 Task: Create Card Data Backup and Recovery Review in Board Data Analytics Platforms and Tools to Workspace Business Travel Services. Create Card Anthropology Conference Review in Board Brand Positioning and Messaging Development to Workspace Business Travel Services. Create Card Software Development Planning in Board Business Model Revenue Forecasting and Modeling to Workspace Business Travel Services
Action: Mouse moved to (209, 173)
Screenshot: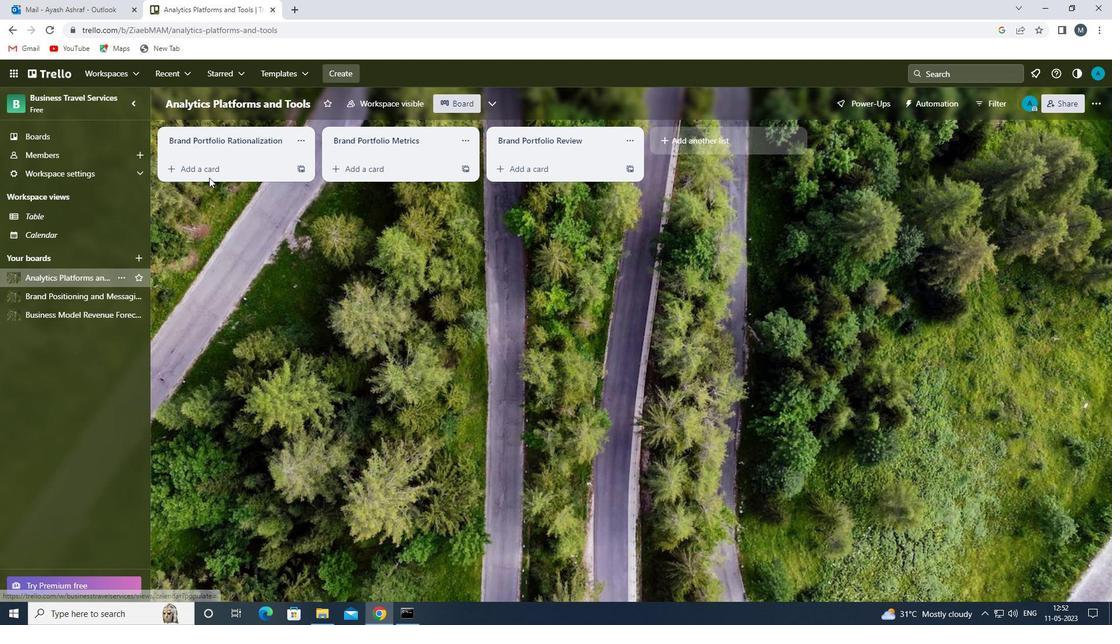 
Action: Mouse pressed left at (209, 173)
Screenshot: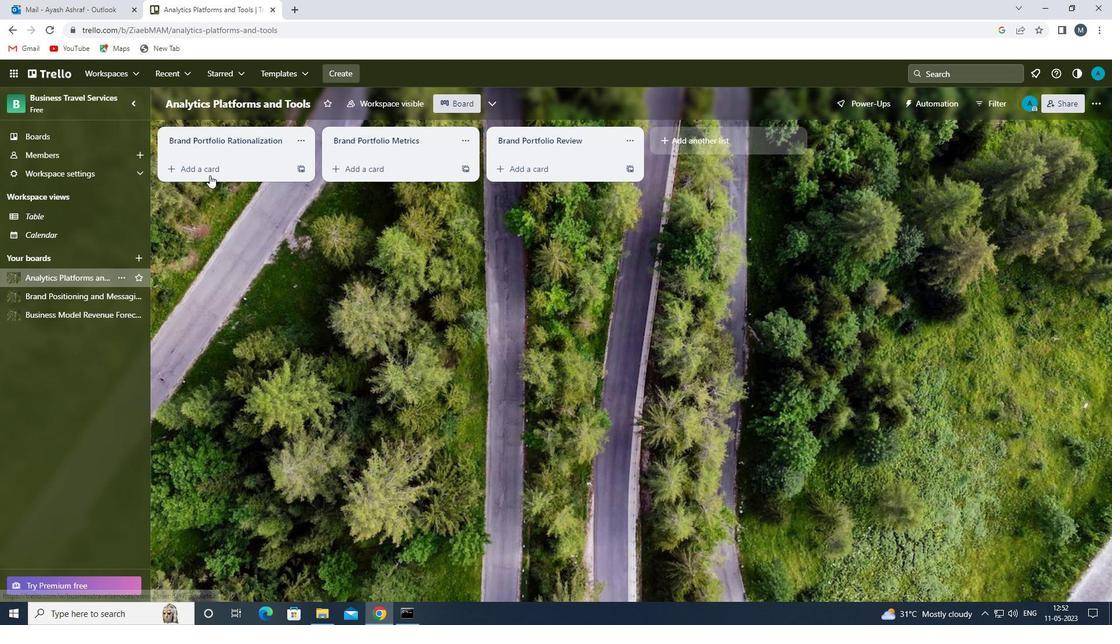 
Action: Mouse moved to (214, 174)
Screenshot: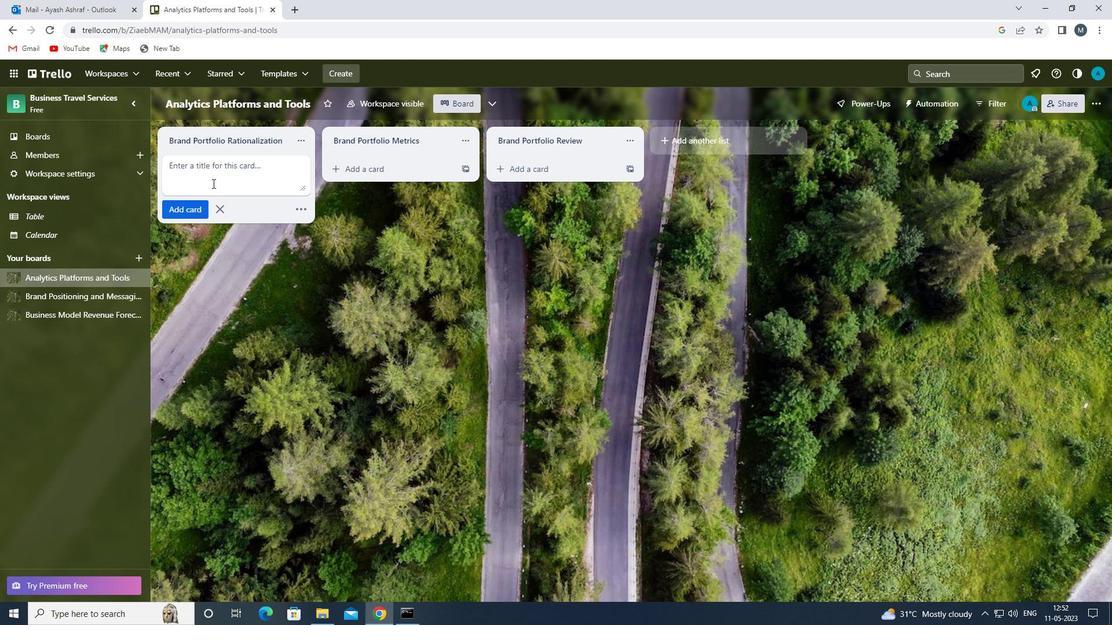 
Action: Mouse pressed left at (214, 174)
Screenshot: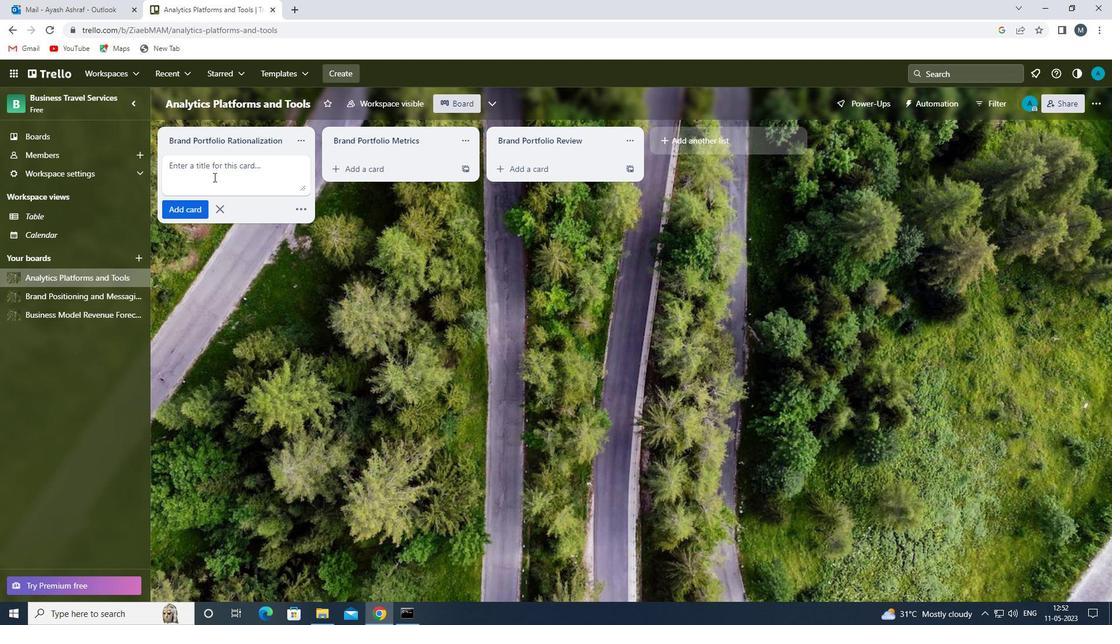 
Action: Key pressed <Key.shift>DATA<Key.space><Key.shift>BACKUP<Key.space>AND<Key.space><Key.shift>RECOVERY<Key.space>R<Key.shift>E<Key.backspace><Key.backspace><Key.backspace><Key.space><Key.shift>REVIEW<Key.space>
Screenshot: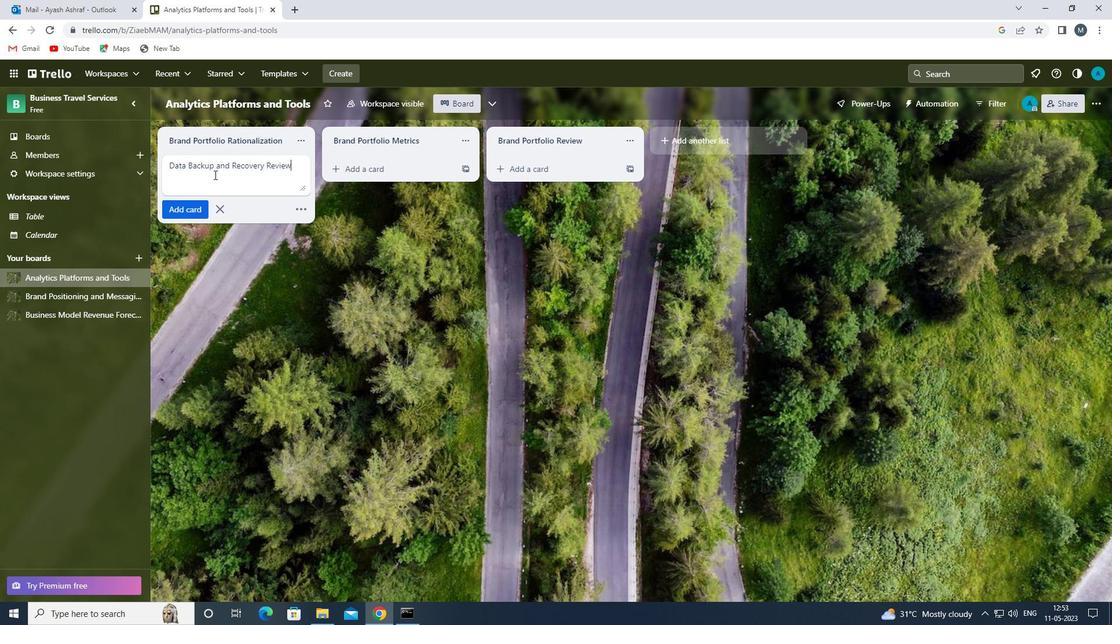
Action: Mouse moved to (180, 209)
Screenshot: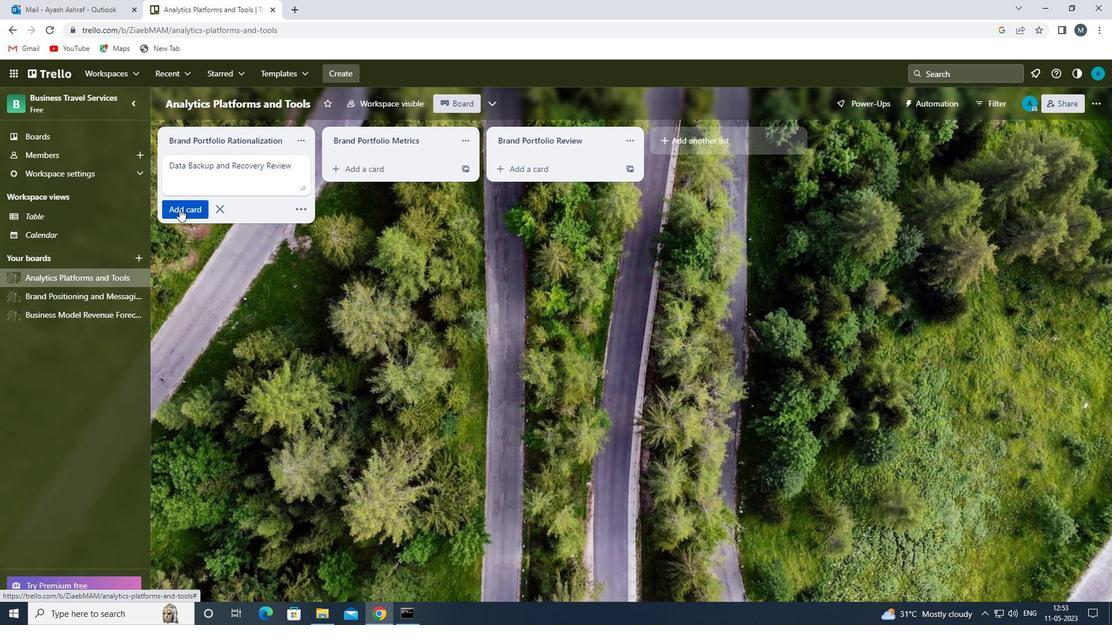 
Action: Mouse pressed left at (180, 209)
Screenshot: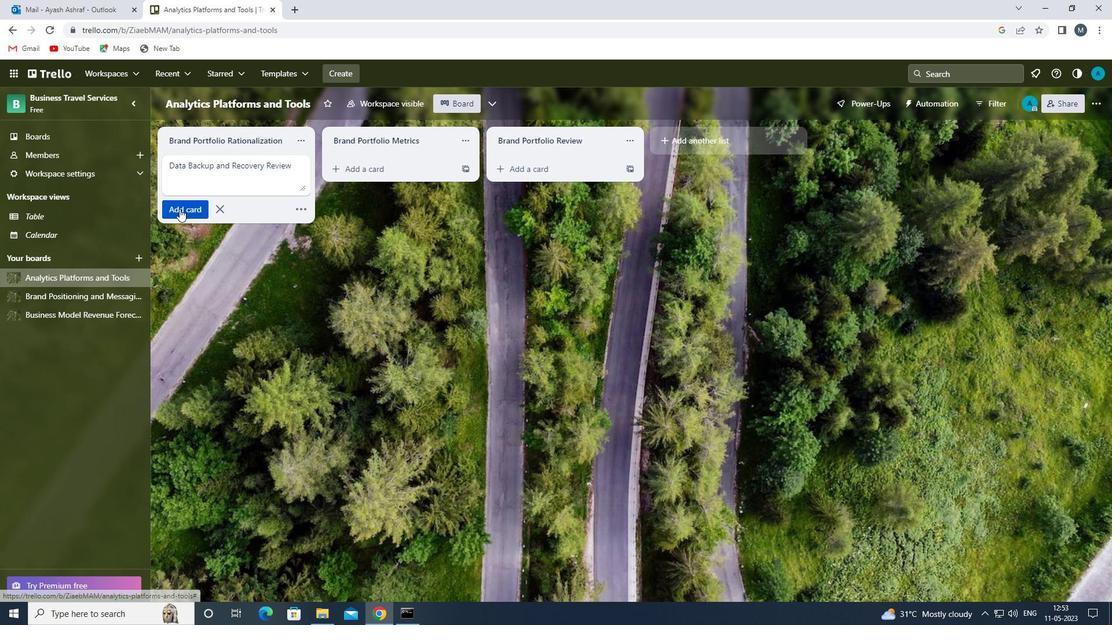 
Action: Mouse moved to (217, 236)
Screenshot: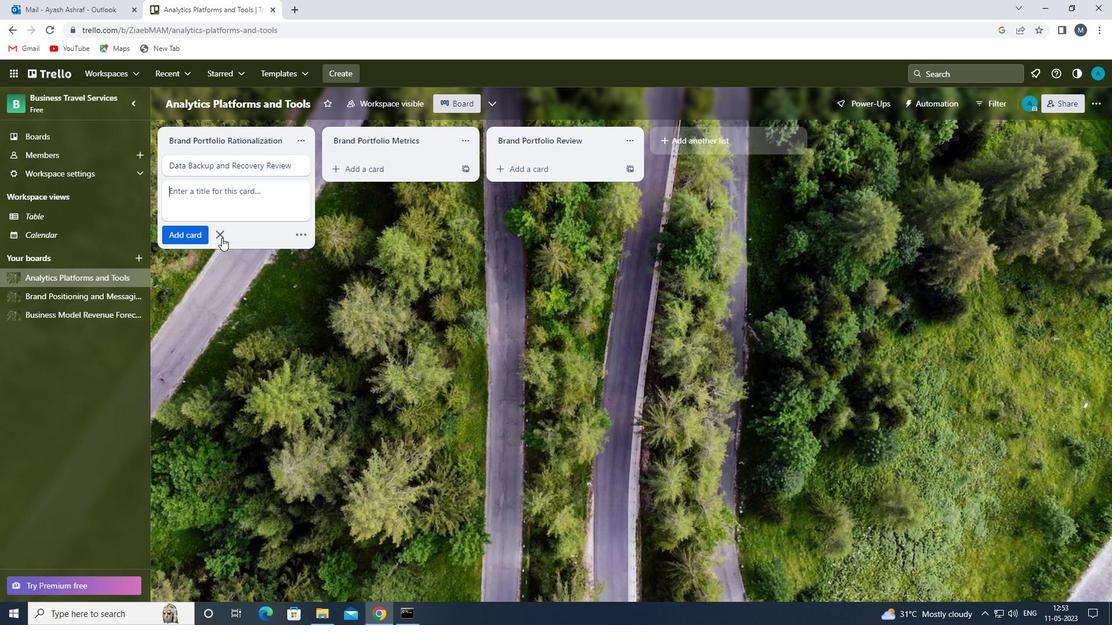 
Action: Mouse pressed left at (217, 236)
Screenshot: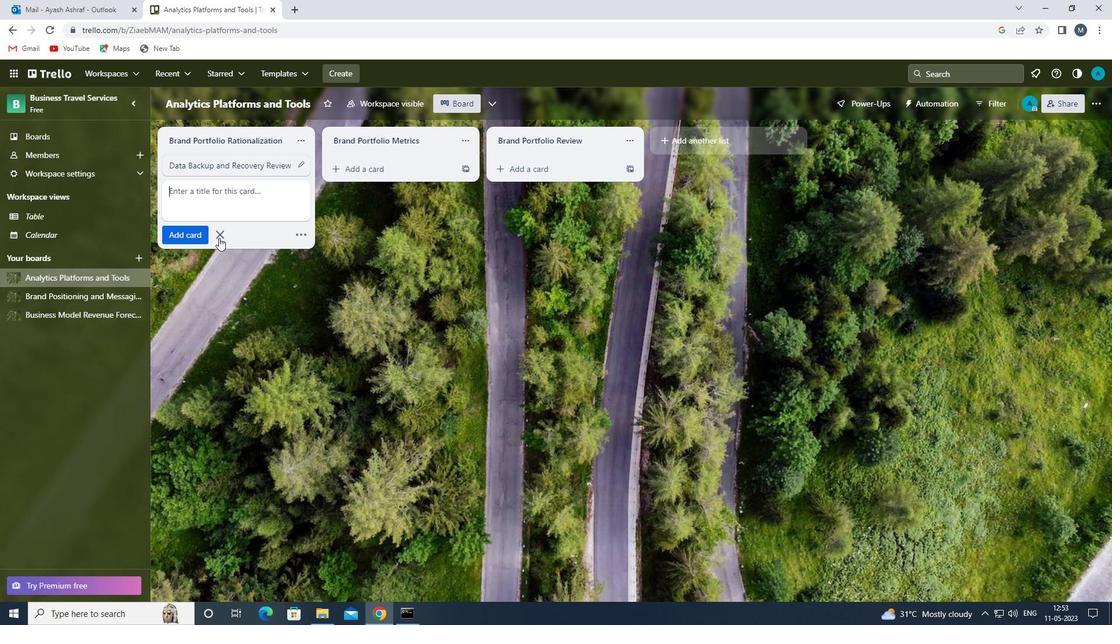 
Action: Mouse moved to (52, 293)
Screenshot: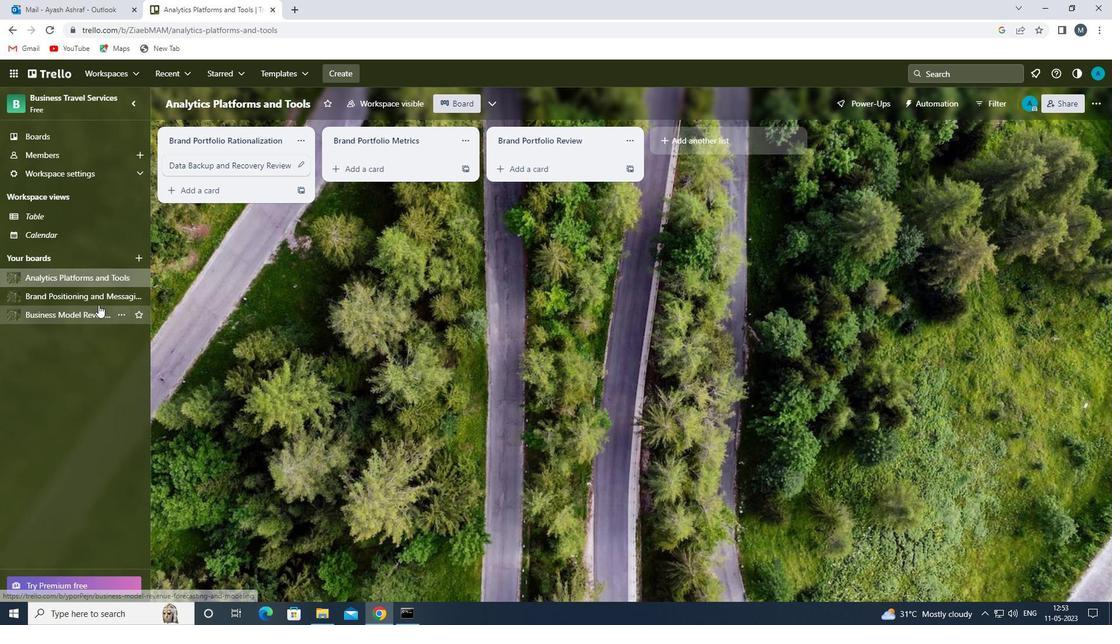 
Action: Mouse pressed left at (52, 293)
Screenshot: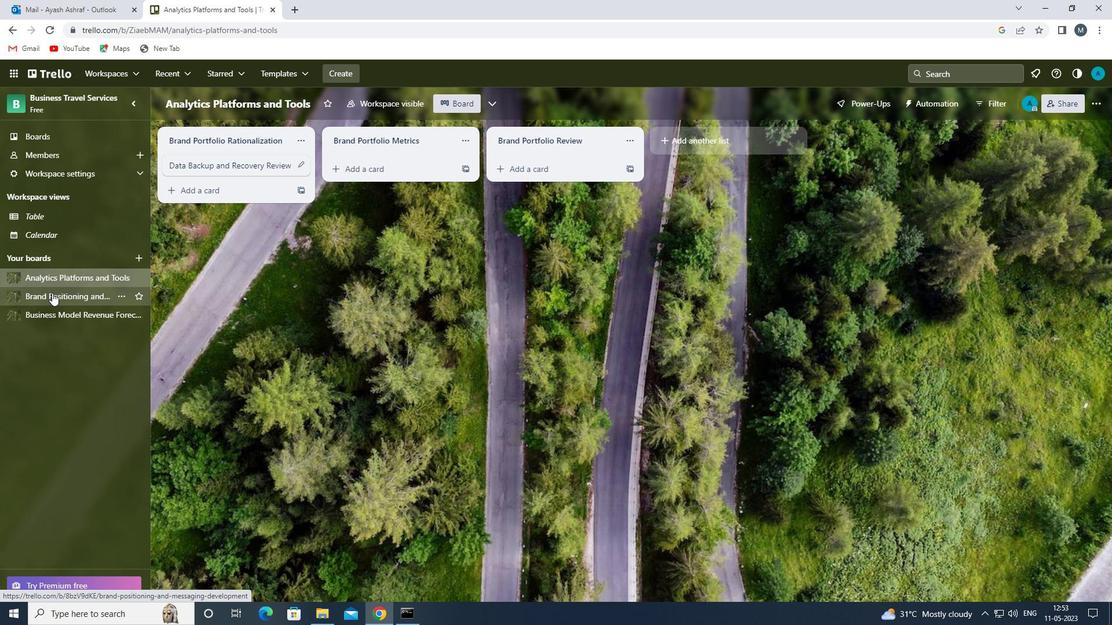 
Action: Mouse moved to (194, 172)
Screenshot: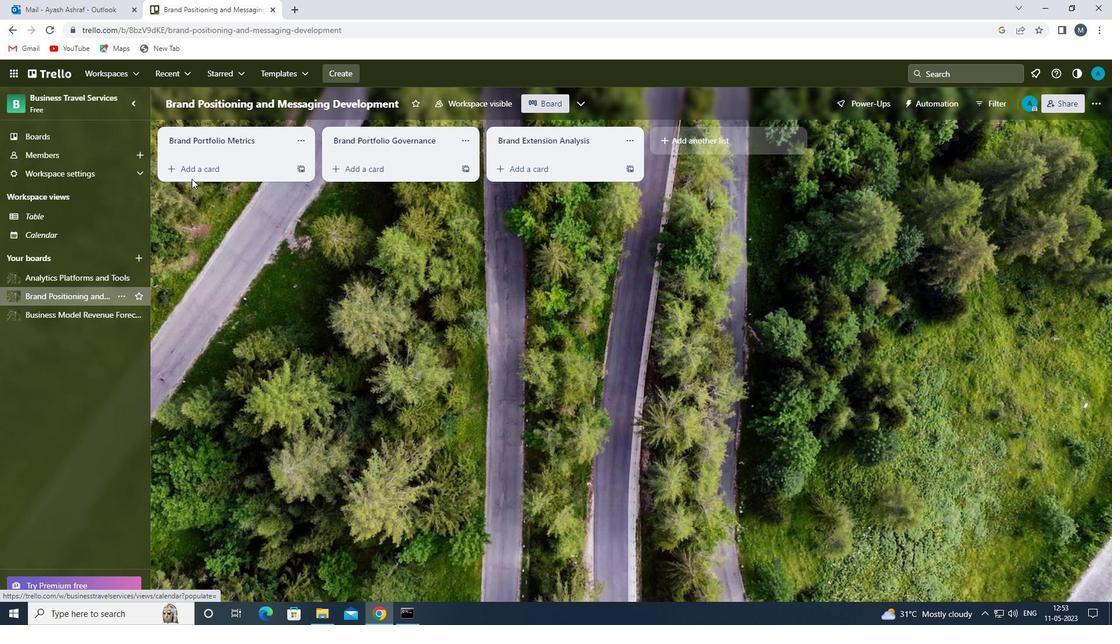 
Action: Mouse pressed left at (194, 172)
Screenshot: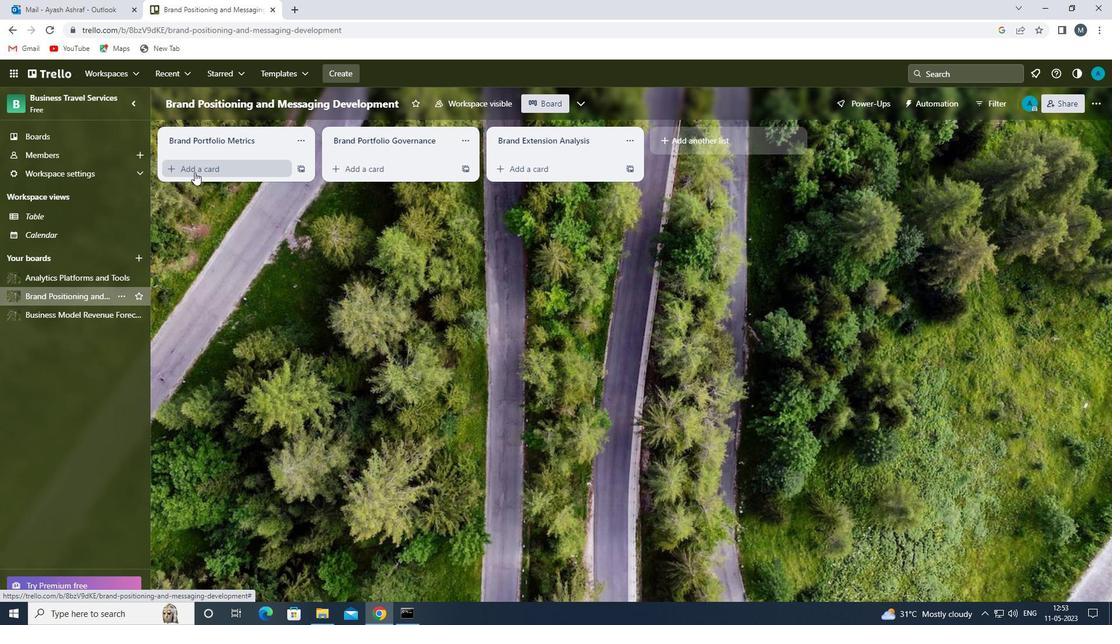 
Action: Mouse moved to (207, 172)
Screenshot: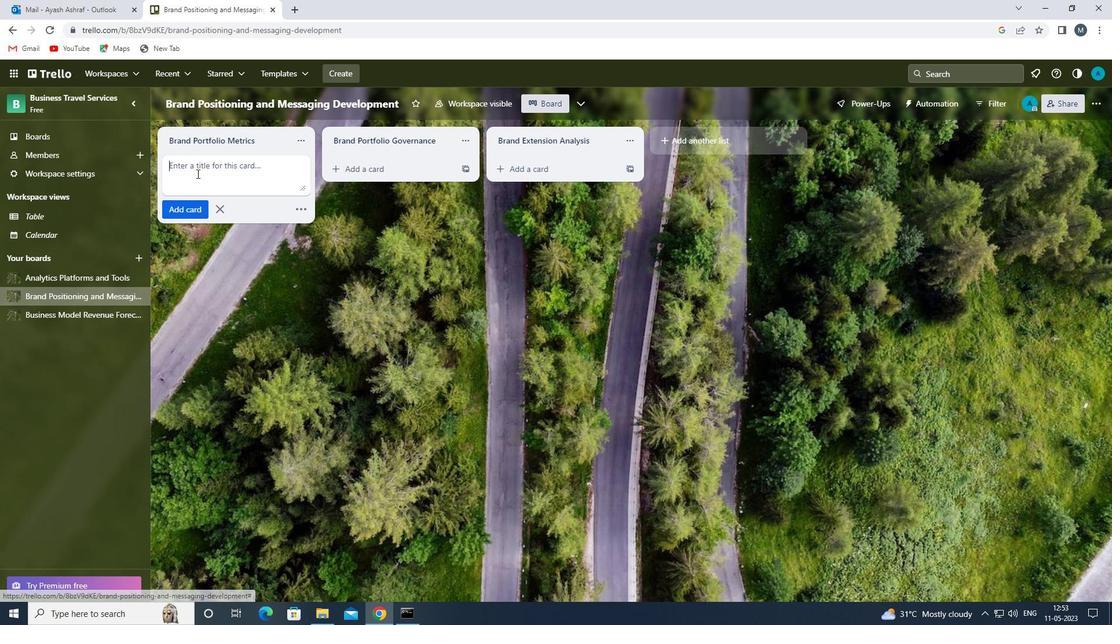 
Action: Mouse pressed left at (207, 172)
Screenshot: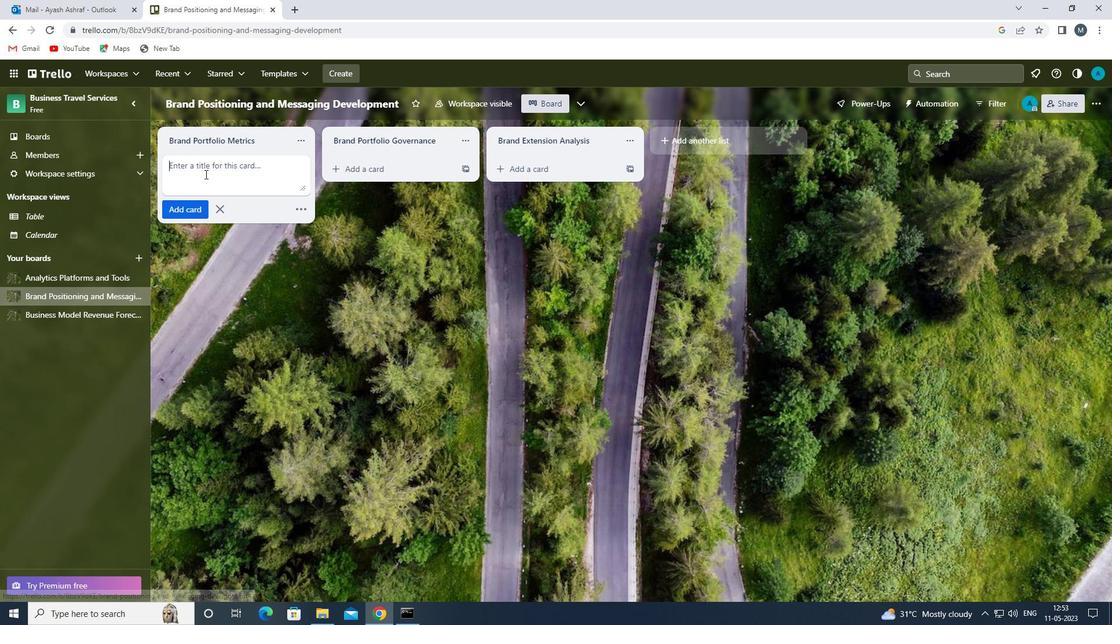 
Action: Key pressed <Key.shift>ANTR<Key.backspace><Key.backspace>THROPOLGY<Key.space><Key.shift>CONFERENCE<Key.space><Key.shift>REVIEW<Key.space>
Screenshot: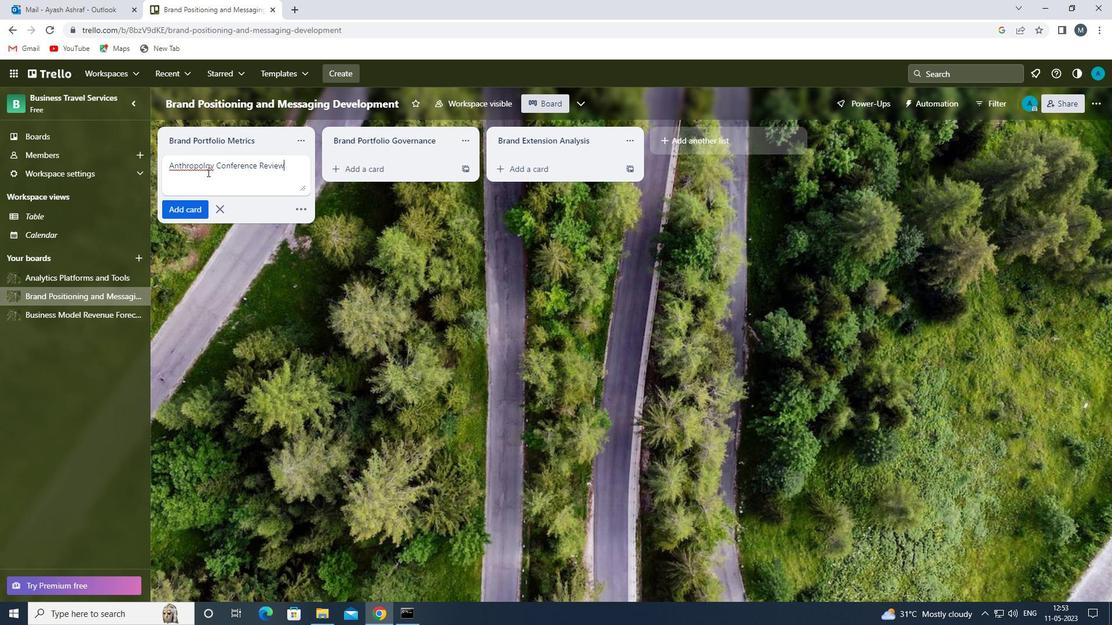 
Action: Mouse moved to (203, 163)
Screenshot: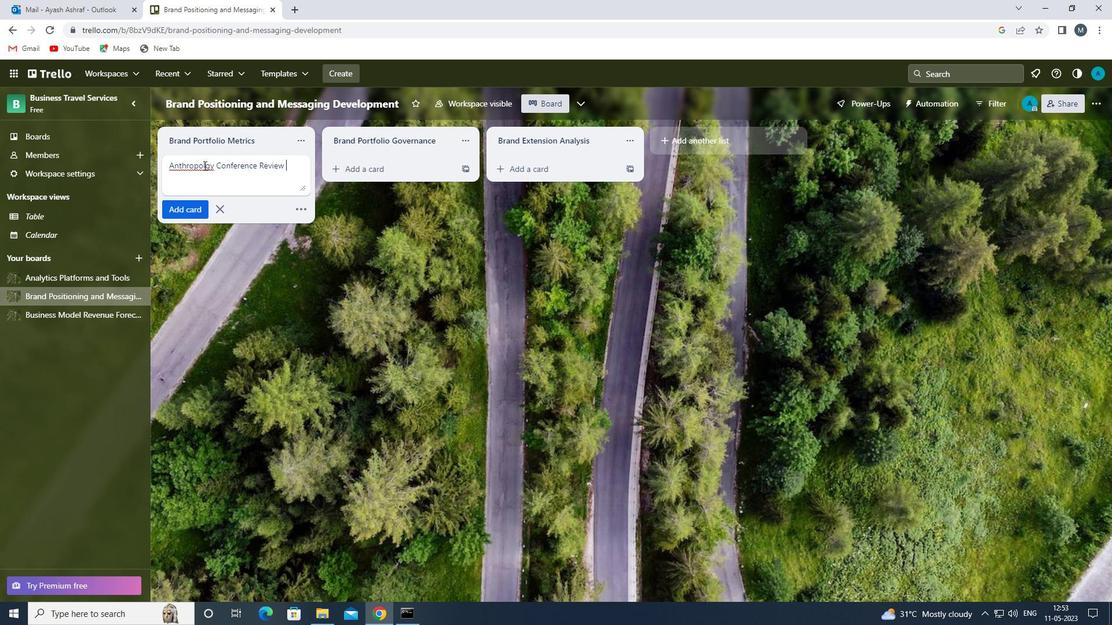 
Action: Mouse pressed left at (203, 163)
Screenshot: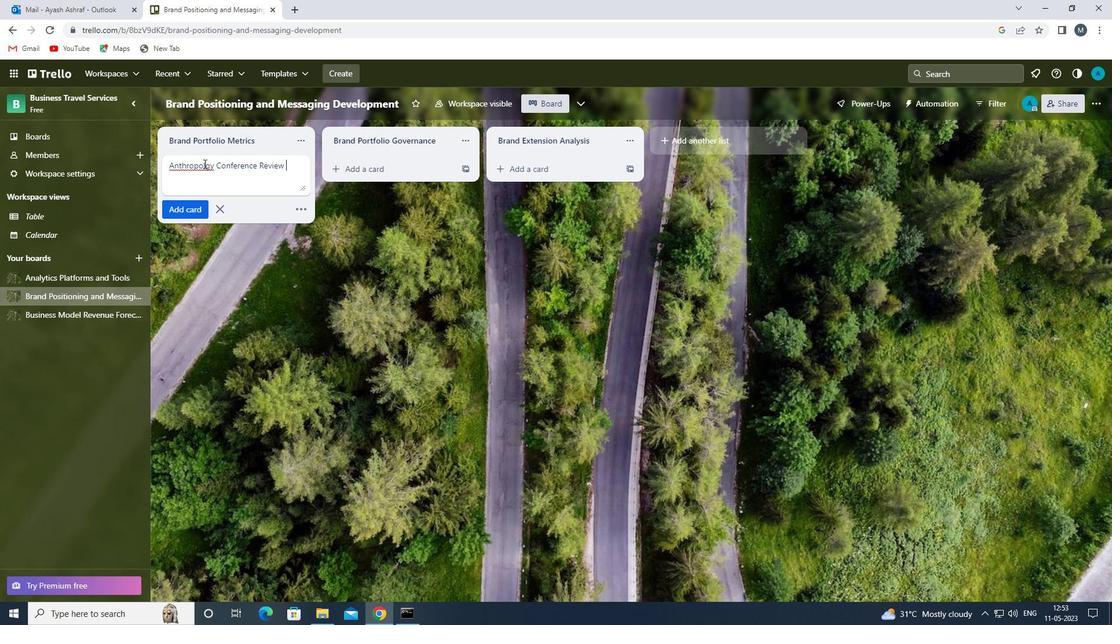 
Action: Mouse moved to (204, 165)
Screenshot: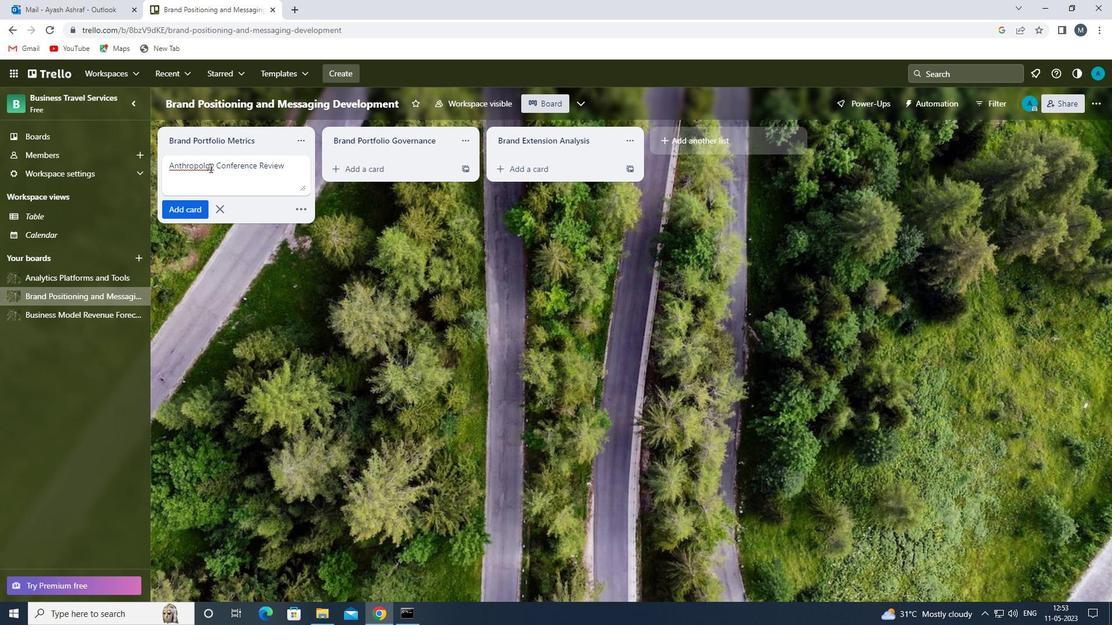 
Action: Mouse pressed left at (204, 165)
Screenshot: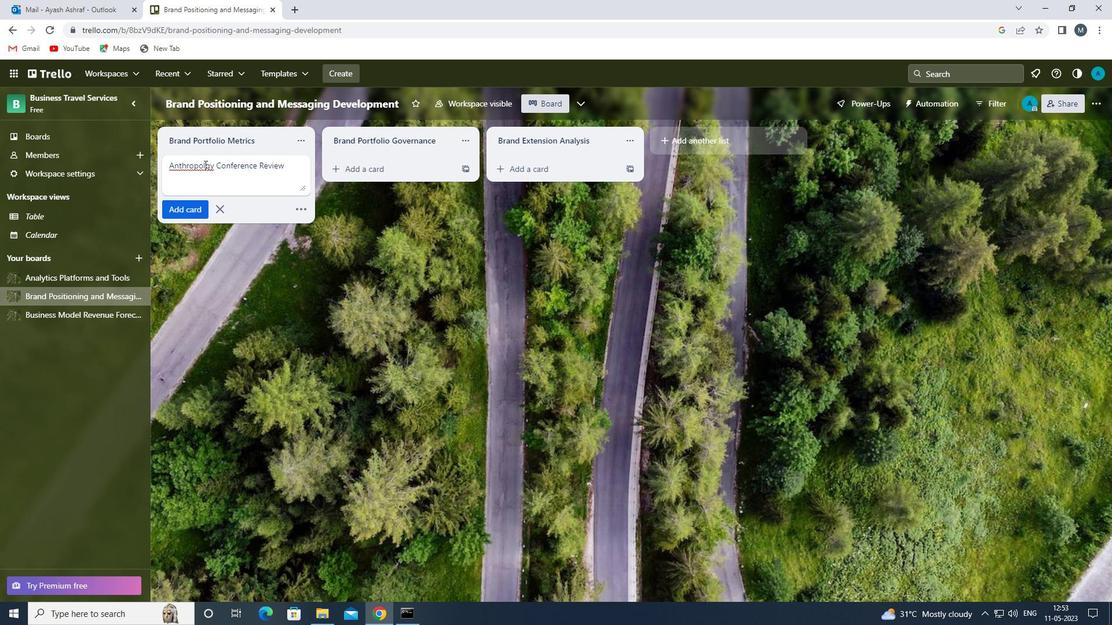 
Action: Mouse moved to (206, 168)
Screenshot: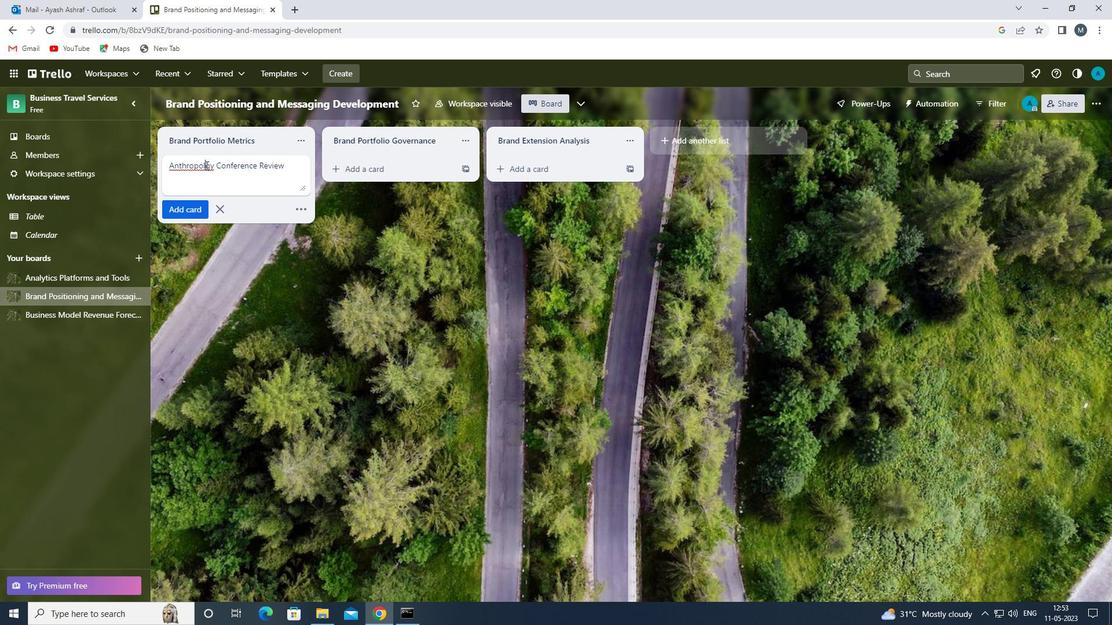 
Action: Key pressed O
Screenshot: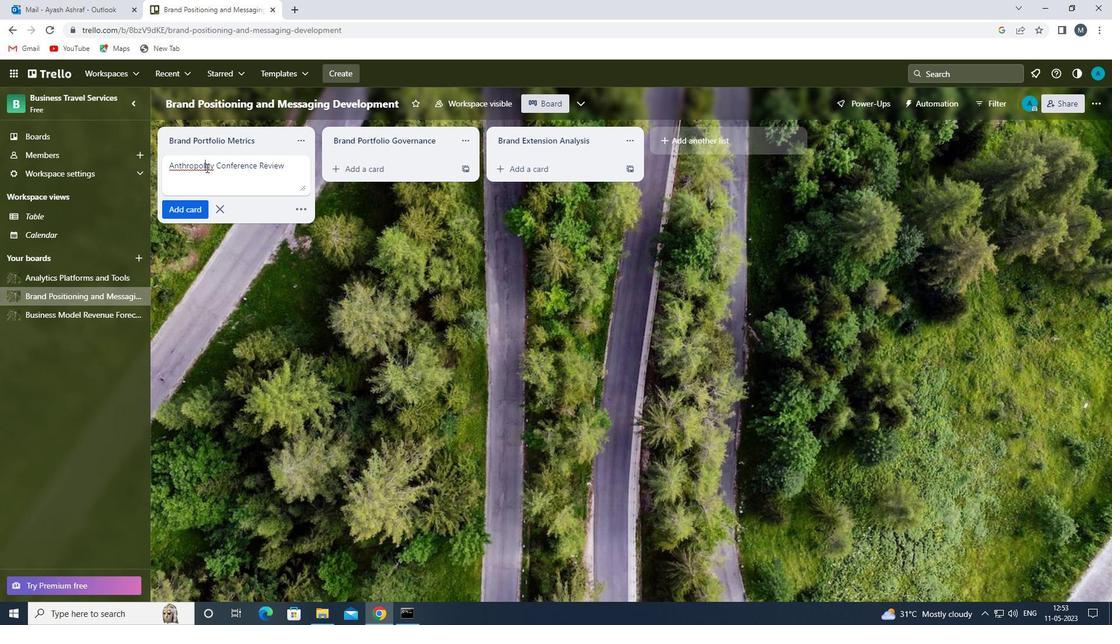 
Action: Mouse moved to (184, 210)
Screenshot: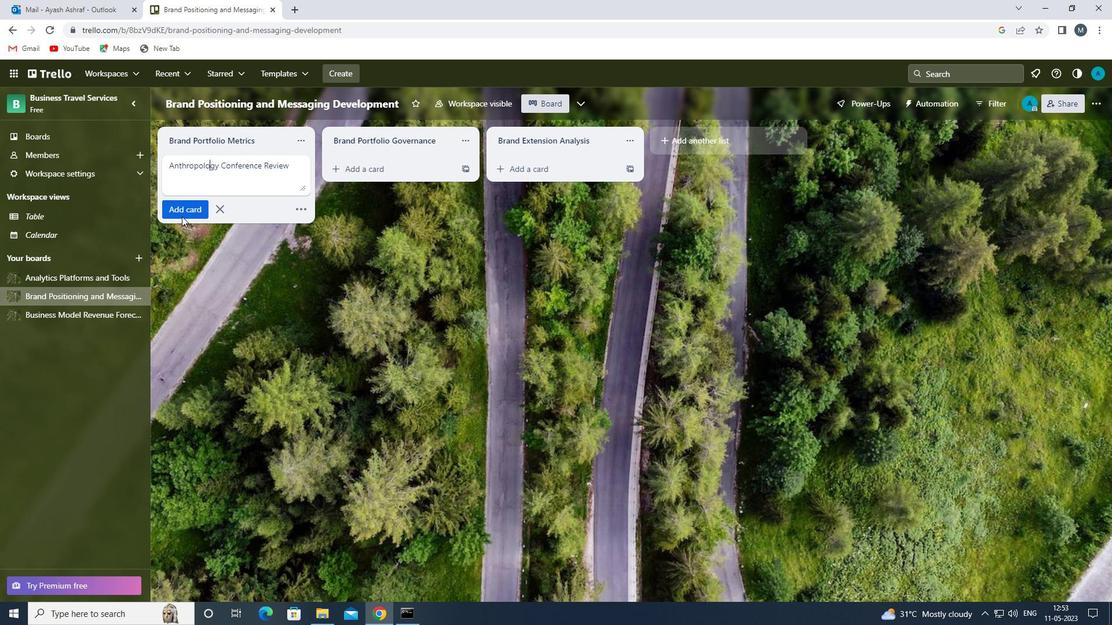 
Action: Mouse pressed left at (184, 210)
Screenshot: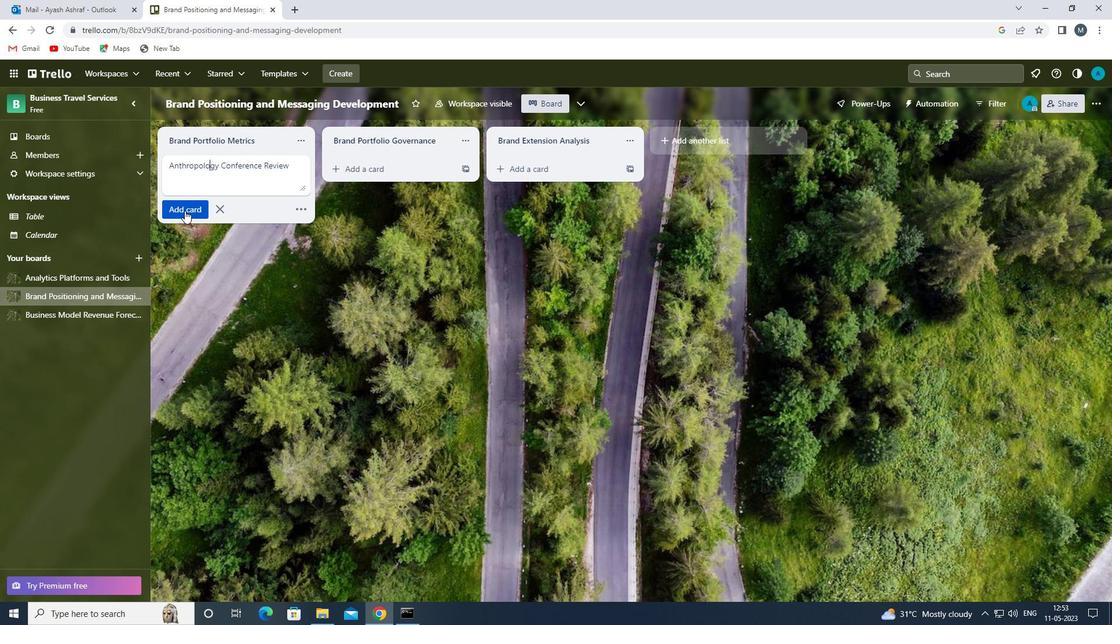 
Action: Mouse moved to (207, 268)
Screenshot: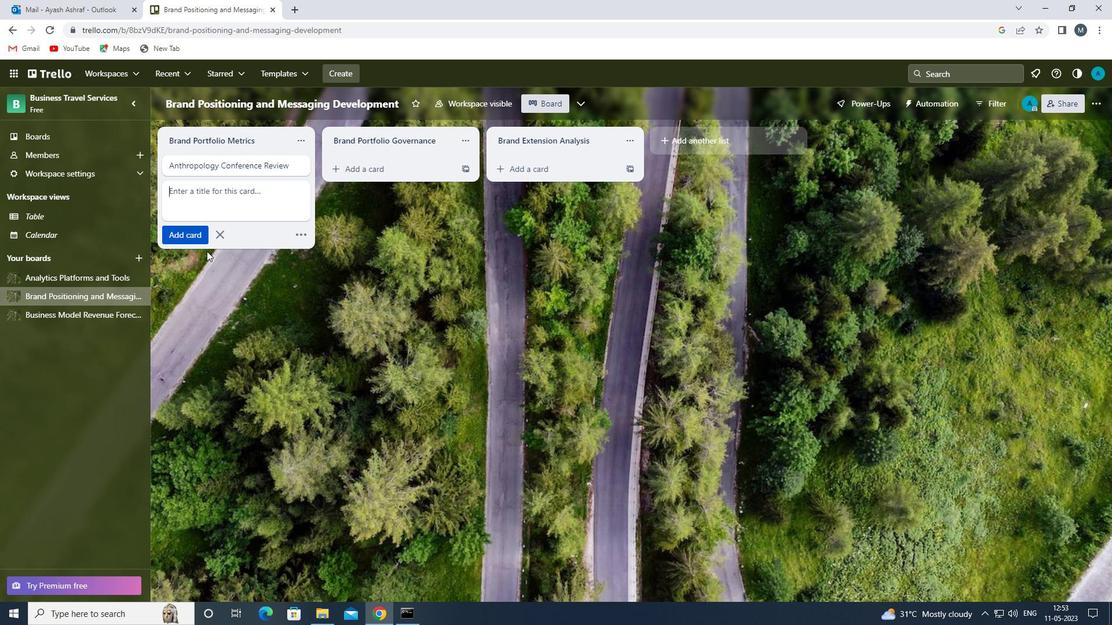 
Action: Mouse pressed left at (207, 268)
Screenshot: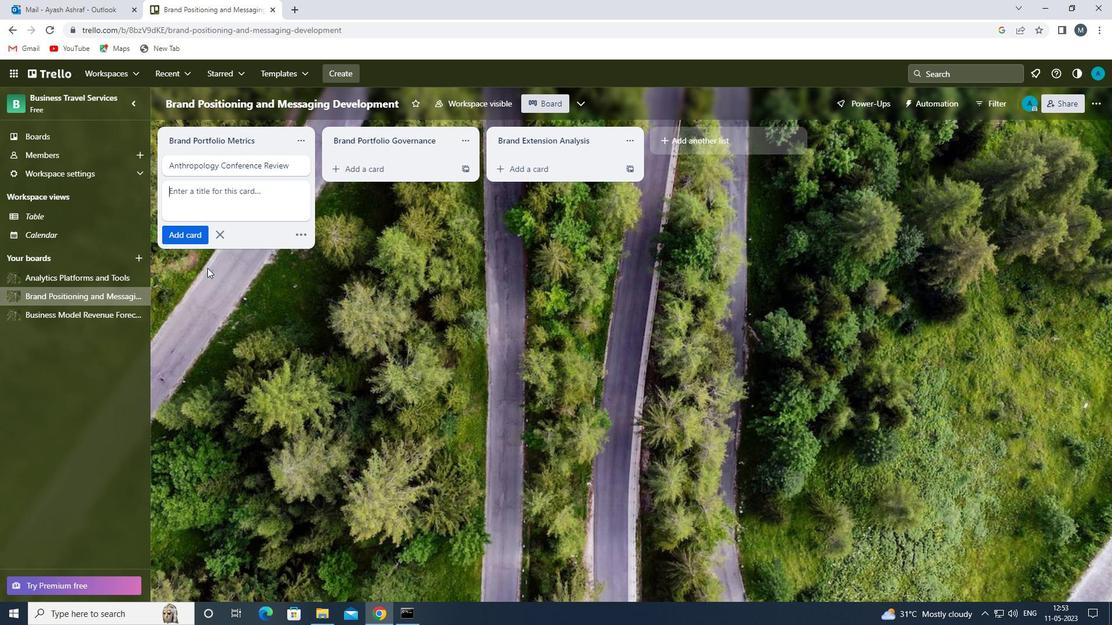 
Action: Mouse moved to (58, 315)
Screenshot: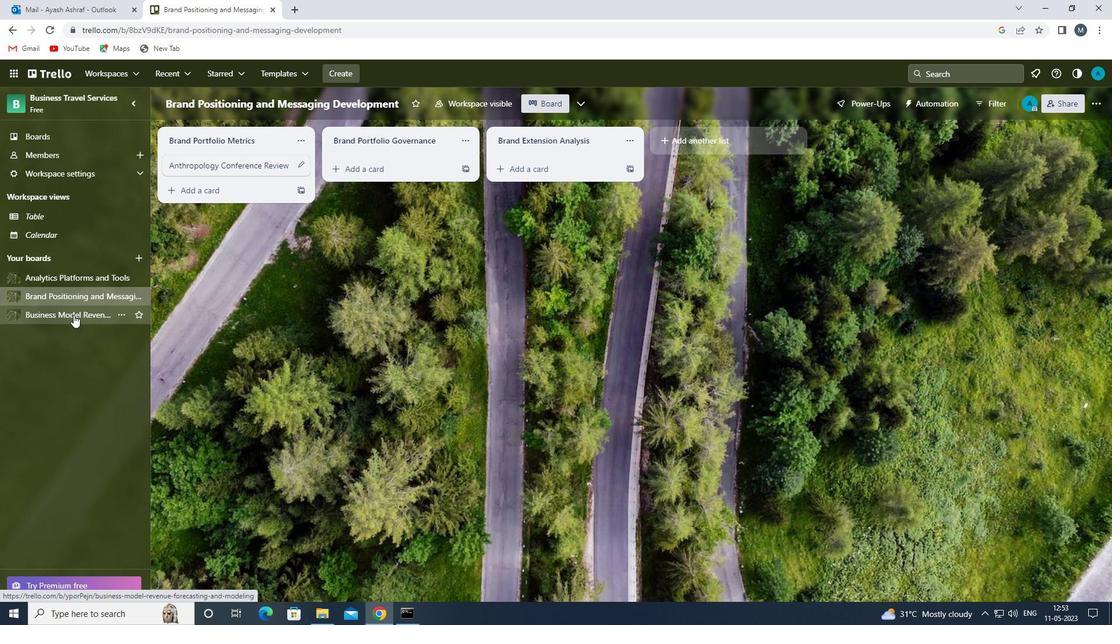 
Action: Mouse pressed left at (58, 315)
Screenshot: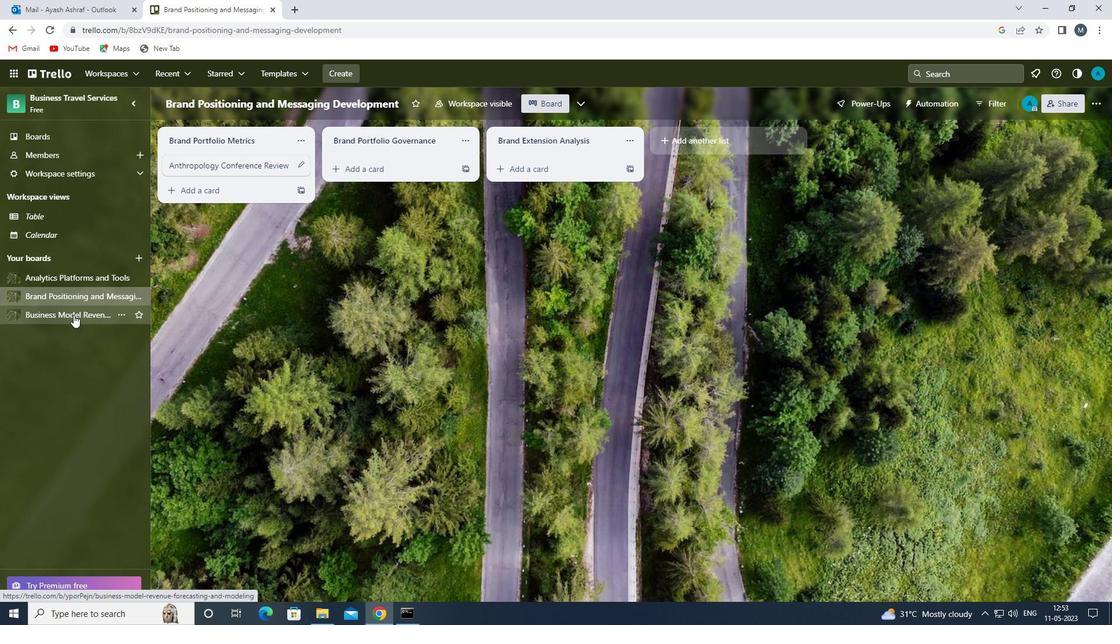 
Action: Mouse moved to (203, 169)
Screenshot: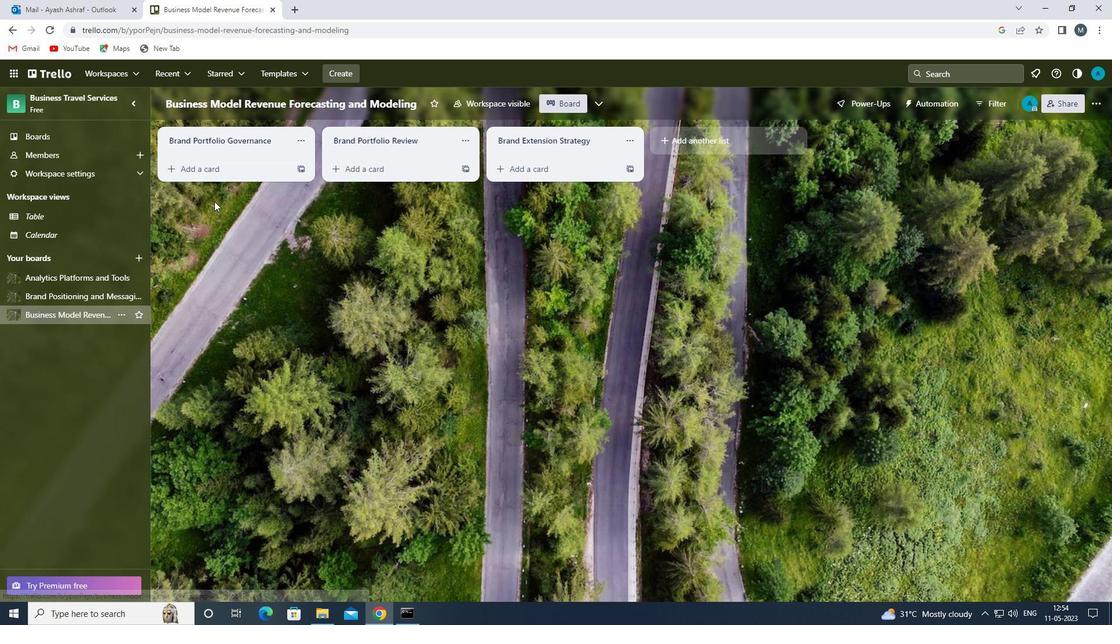 
Action: Mouse pressed left at (203, 169)
Screenshot: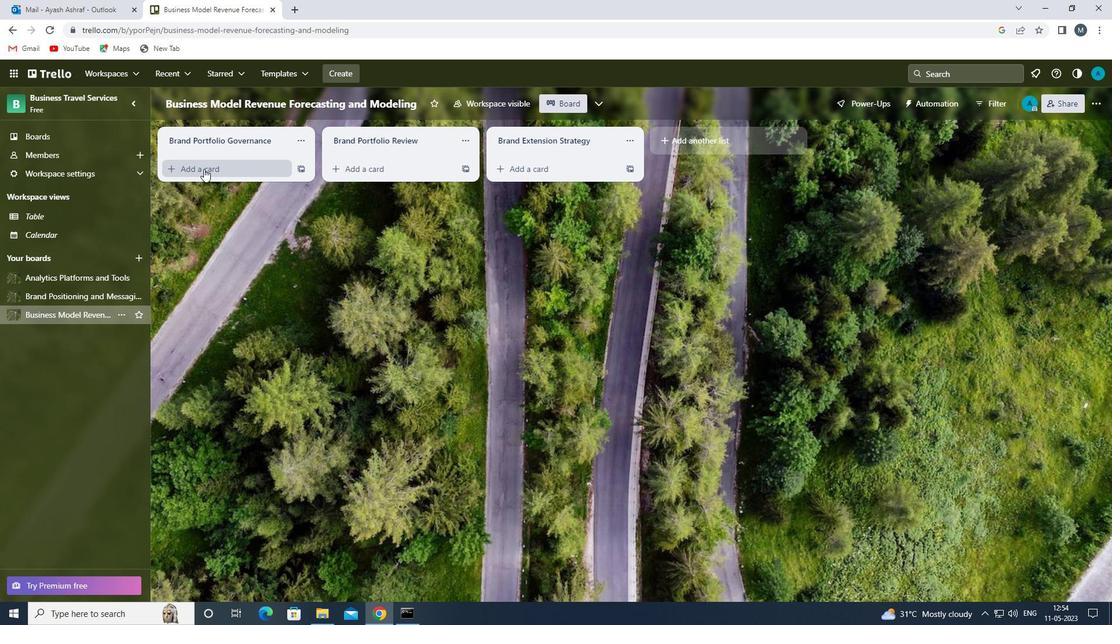 
Action: Mouse moved to (213, 177)
Screenshot: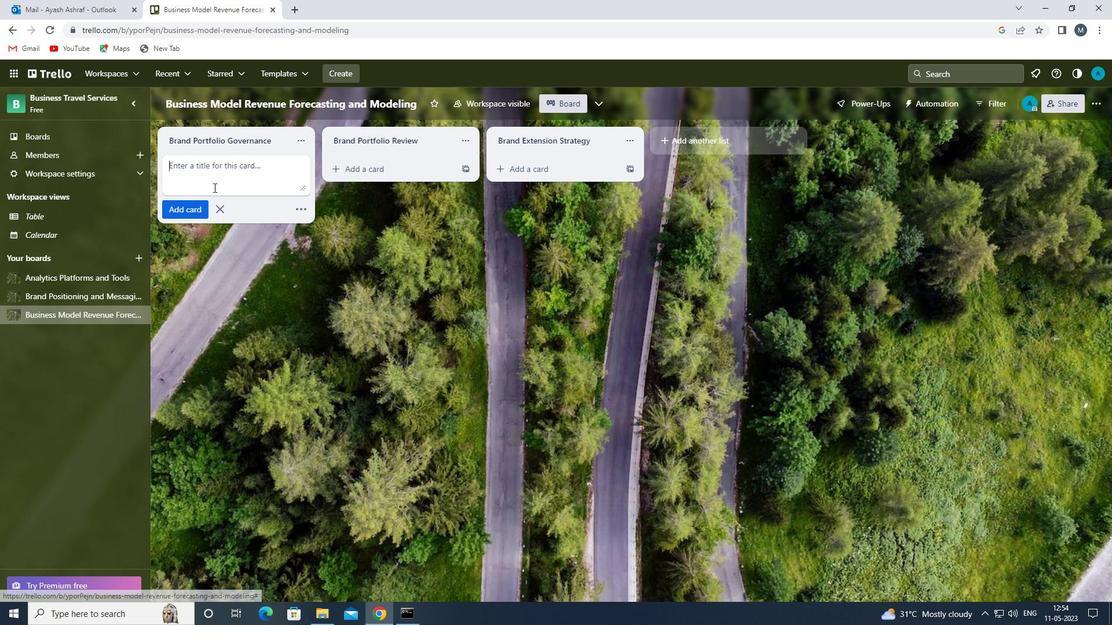 
Action: Mouse pressed left at (213, 177)
Screenshot: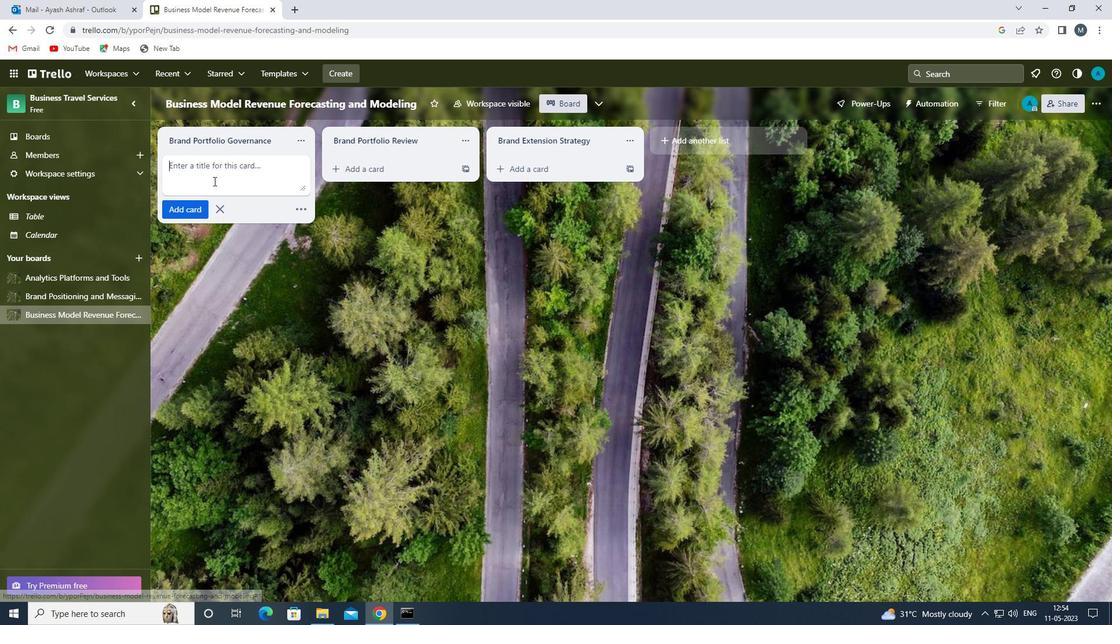 
Action: Key pressed <Key.shift>SOFTA<Key.backspace>WARE<Key.space><Key.shift>DEVELOPMENT<Key.space><Key.shift><Key.shift><Key.shift><Key.shift><Key.shift><Key.shift><Key.shift><Key.shift><Key.shift><Key.shift><Key.shift>PLANNING<Key.space>
Screenshot: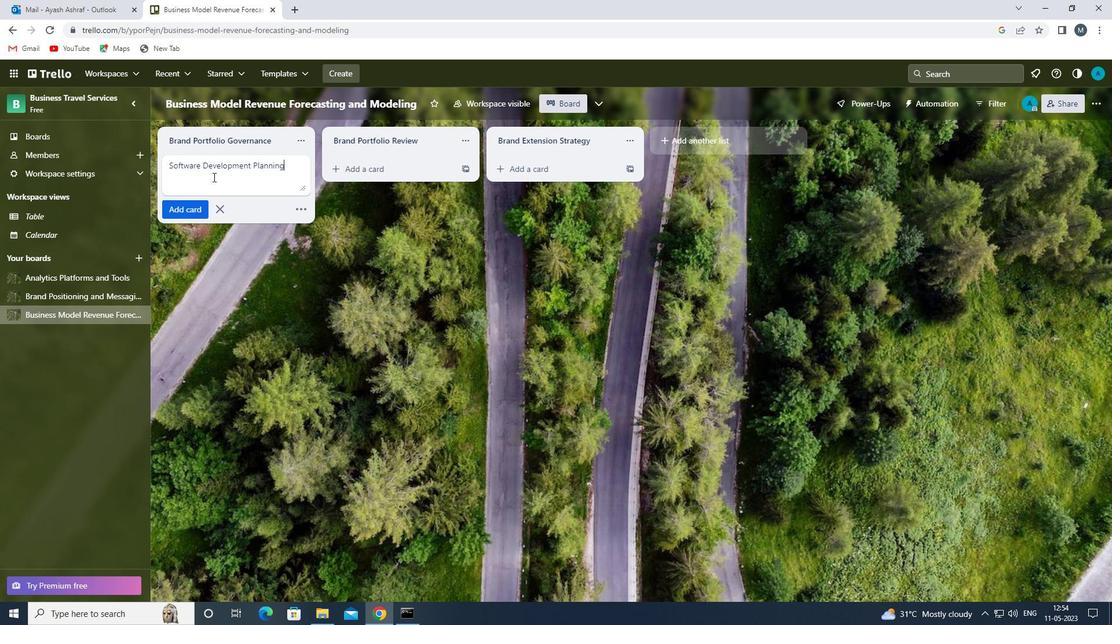 
Action: Mouse moved to (176, 211)
Screenshot: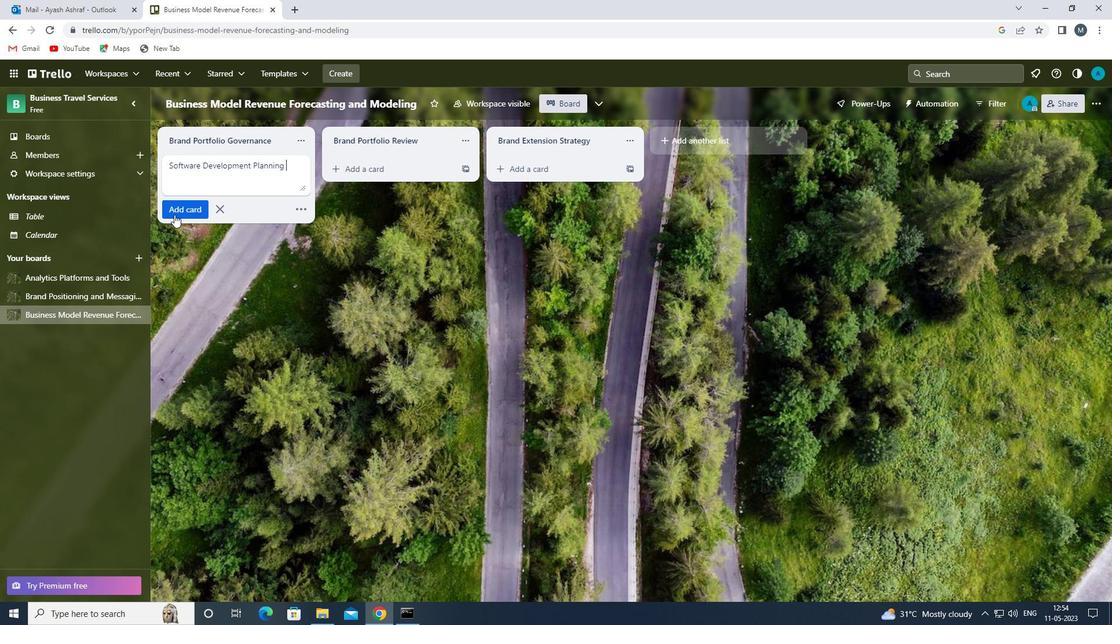 
Action: Mouse pressed left at (176, 211)
Screenshot: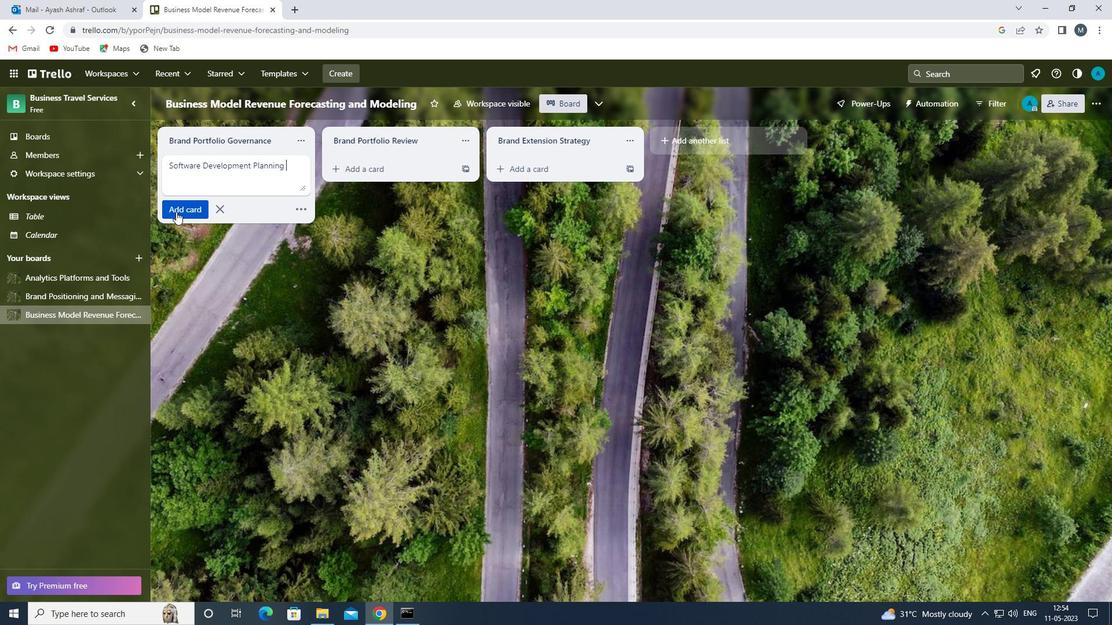 
Action: Mouse moved to (216, 234)
Screenshot: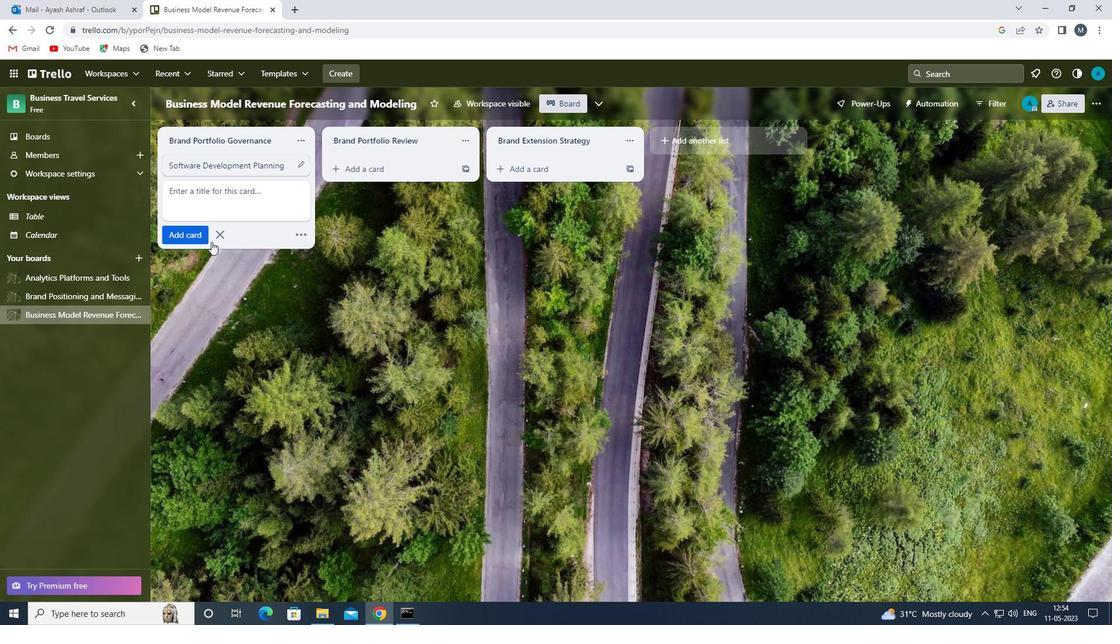 
Action: Mouse pressed left at (216, 234)
Screenshot: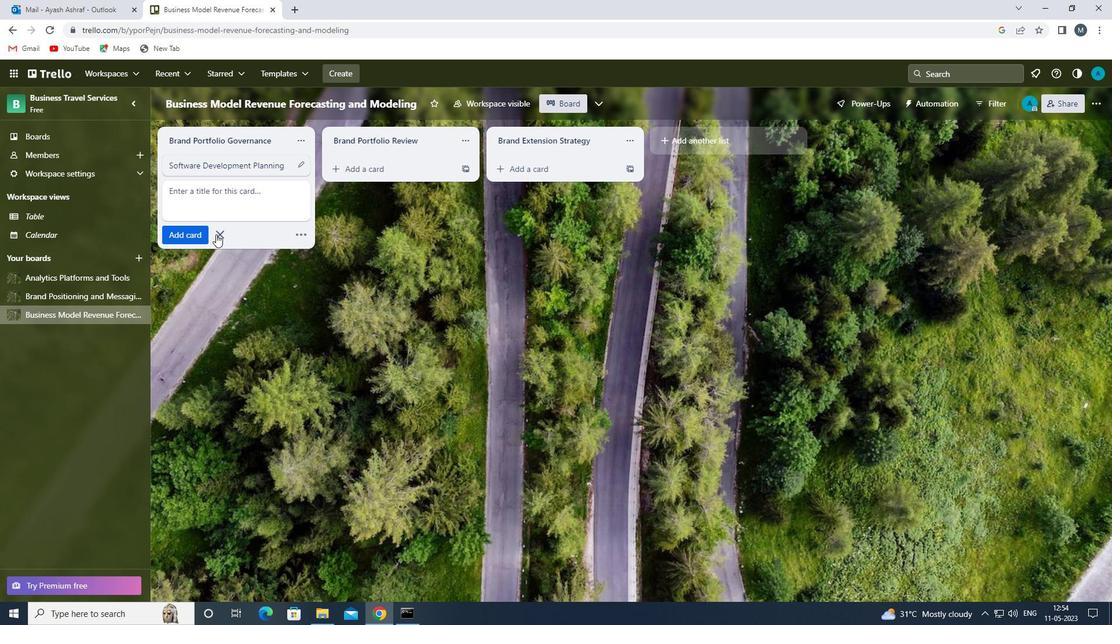 
Action: Mouse moved to (228, 297)
Screenshot: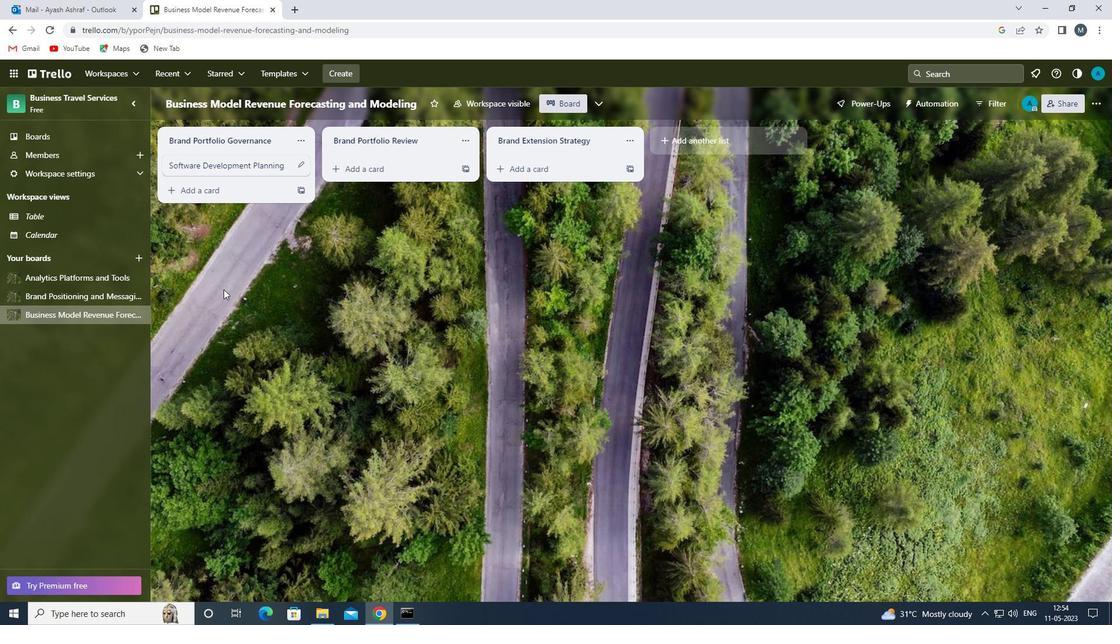 
